 Task: Create Card Customer Support Ticket Management in Board Influencer Marketing Campaigns to Workspace Asset Management. Create Card Cloud Computing Review in Board Sales Enablement to Workspace Asset Management. Create Card Service Level Agreement Review in Board Market Entry and Expansion Planning to Workspace Asset Management
Action: Mouse moved to (65, 294)
Screenshot: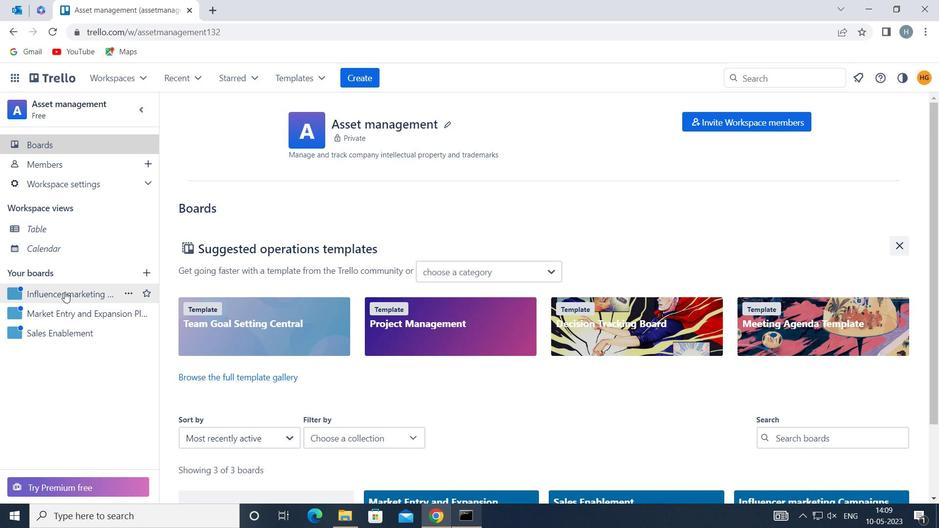 
Action: Mouse pressed left at (65, 294)
Screenshot: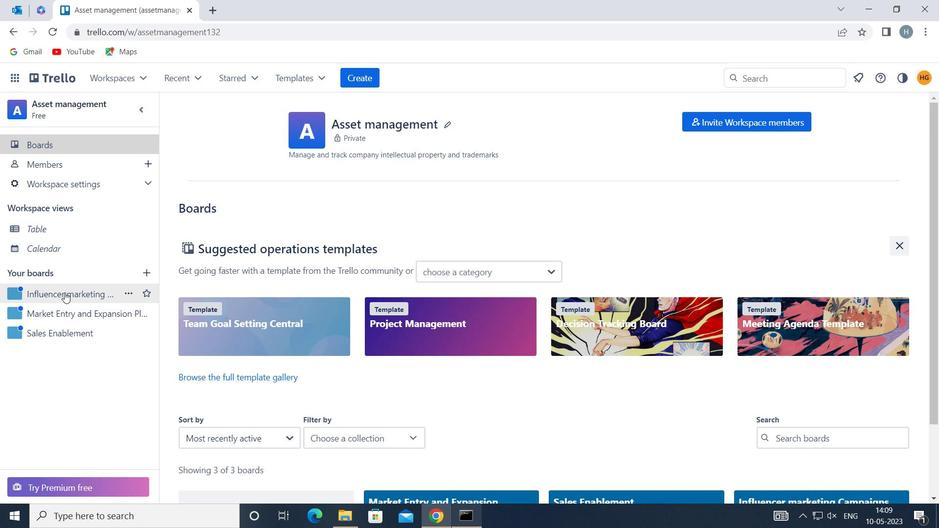 
Action: Mouse moved to (560, 181)
Screenshot: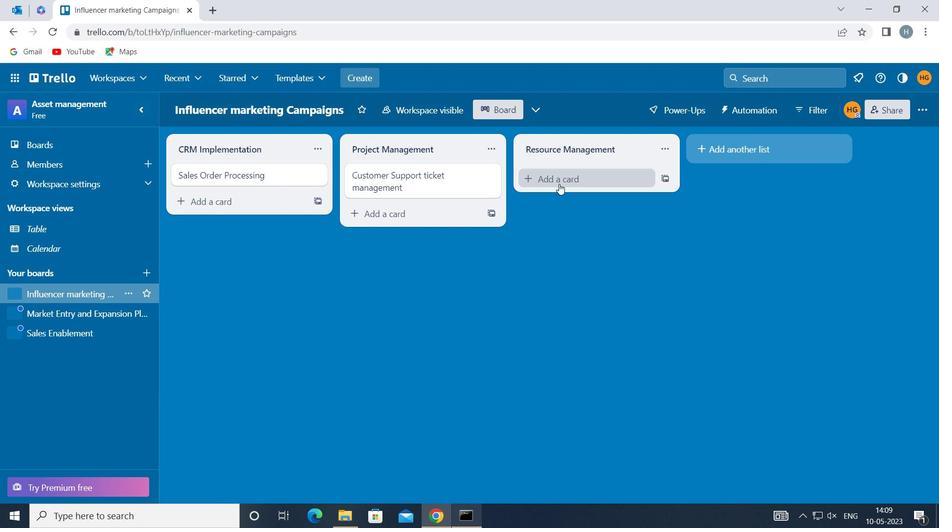 
Action: Mouse pressed left at (560, 181)
Screenshot: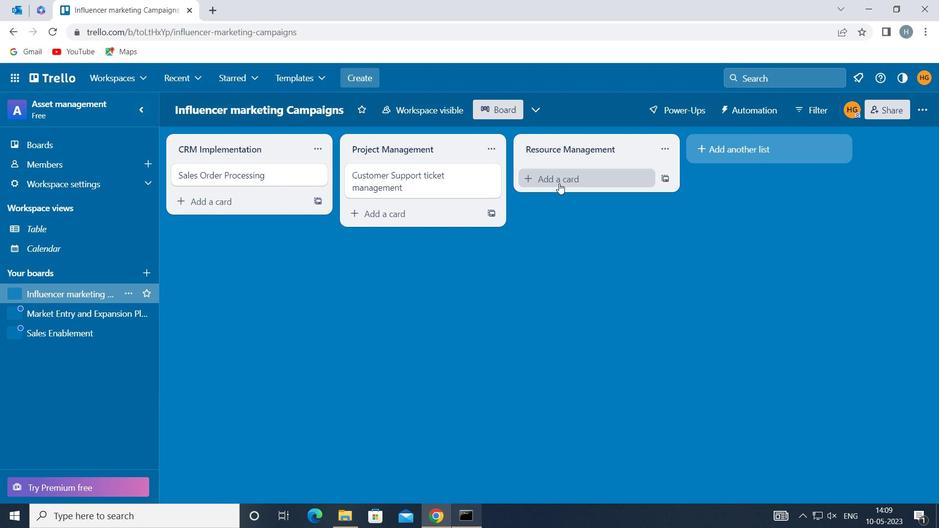 
Action: Mouse moved to (561, 181)
Screenshot: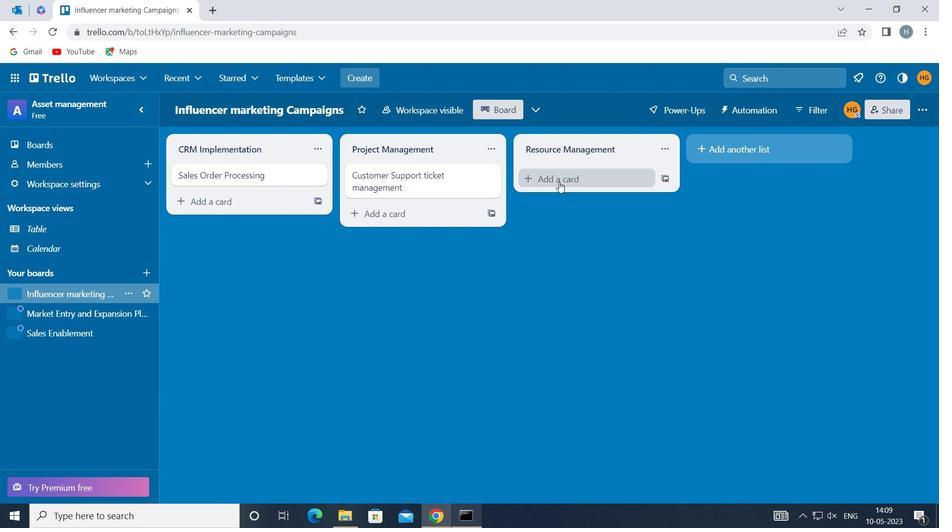 
Action: Mouse pressed left at (561, 181)
Screenshot: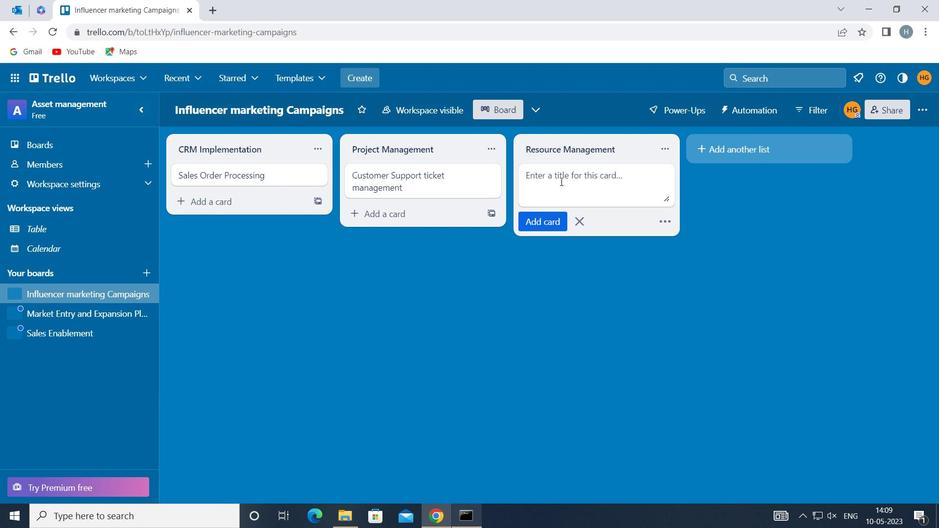 
Action: Key pressed <Key.shift>CUSTOMER<Key.space><Key.shift>SUPPORT<Key.space><Key.shift>TICKET<Key.space><Key.shift>MANAGEMENT
Screenshot: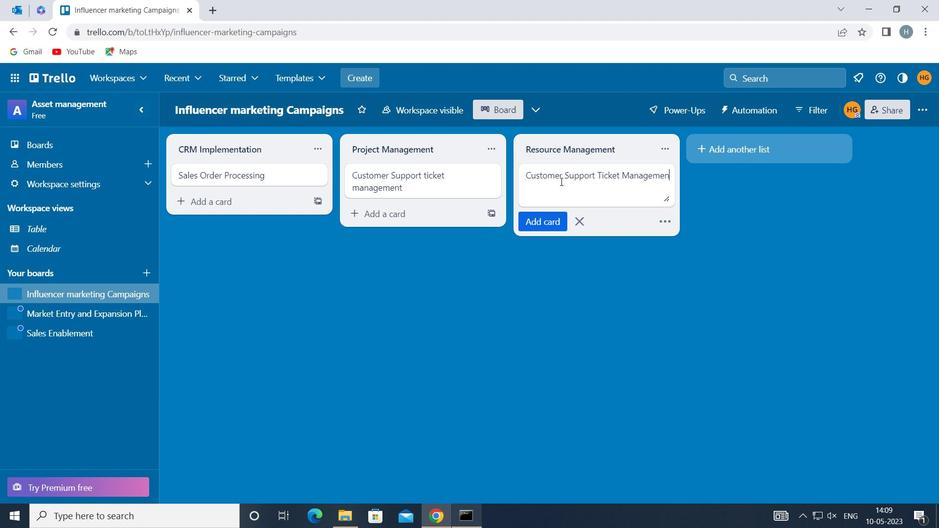 
Action: Mouse moved to (559, 220)
Screenshot: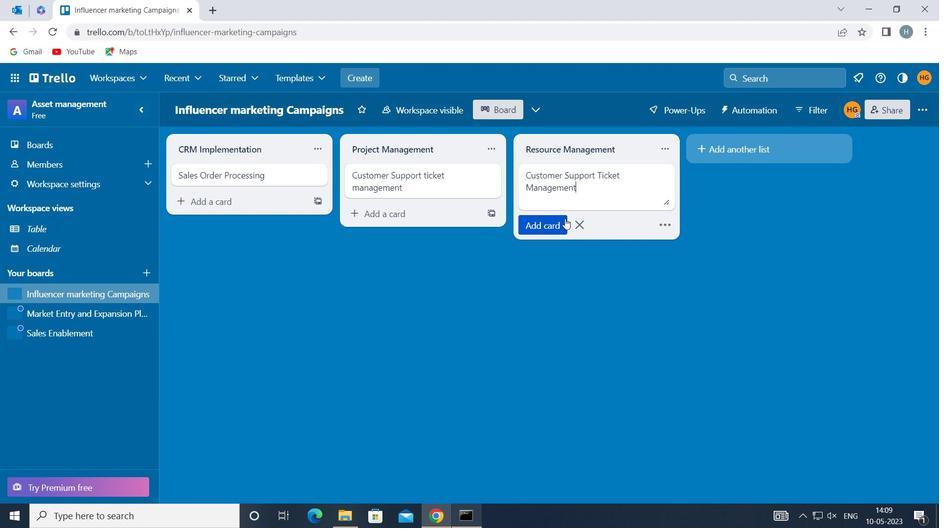 
Action: Mouse pressed left at (559, 220)
Screenshot: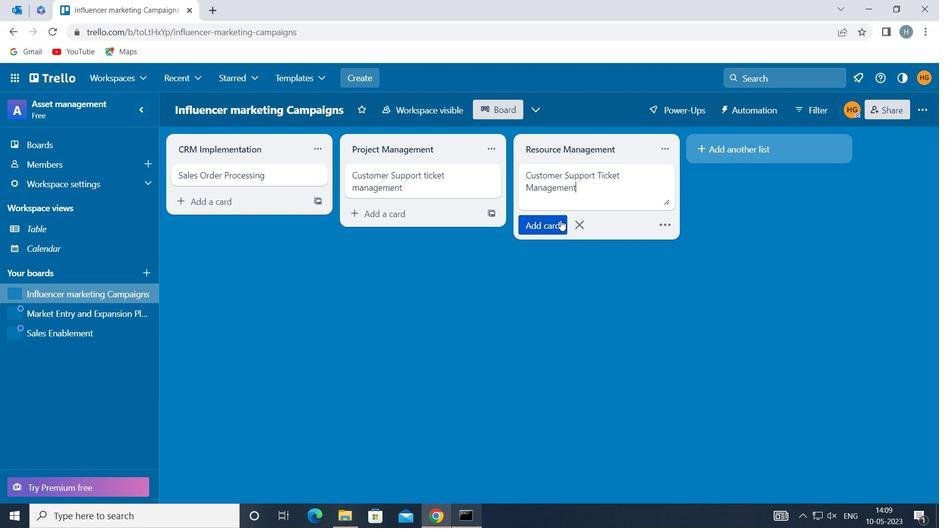 
Action: Mouse moved to (505, 308)
Screenshot: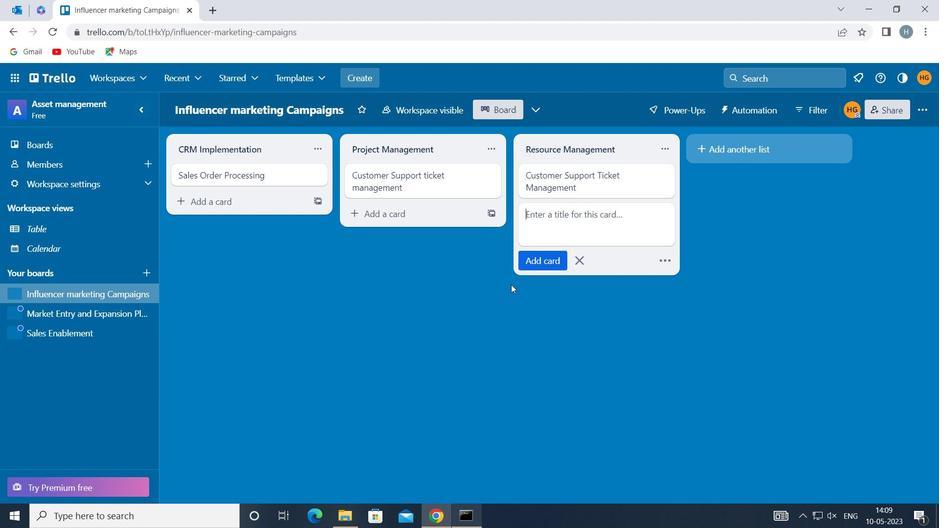 
Action: Mouse pressed left at (505, 308)
Screenshot: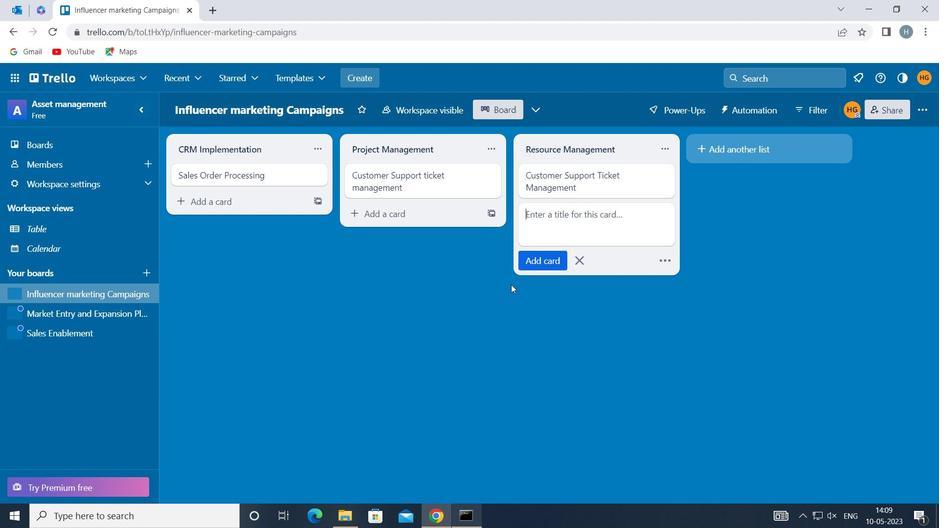 
Action: Mouse moved to (46, 333)
Screenshot: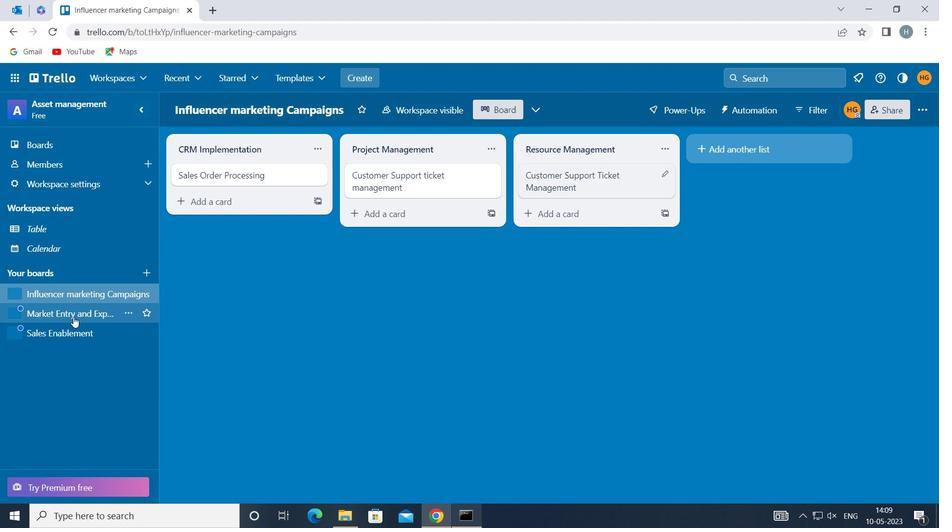 
Action: Mouse pressed left at (46, 333)
Screenshot: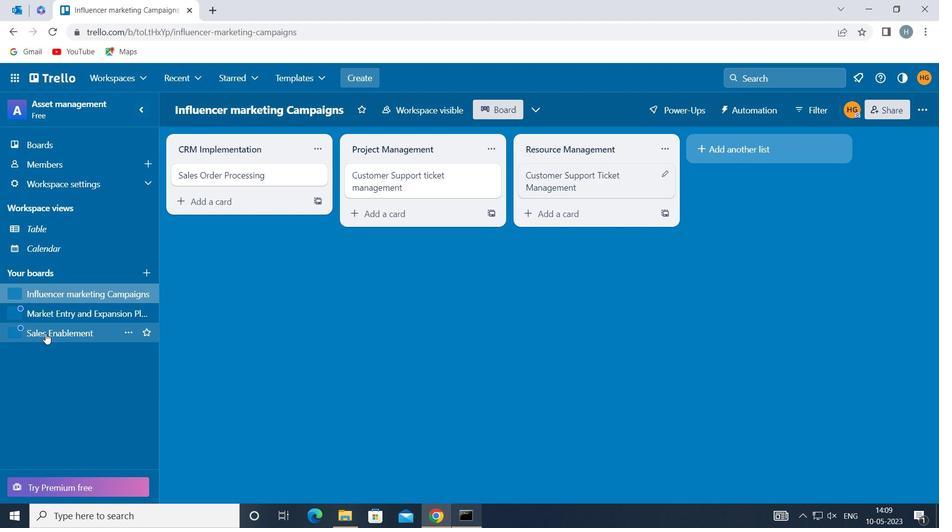 
Action: Mouse moved to (561, 180)
Screenshot: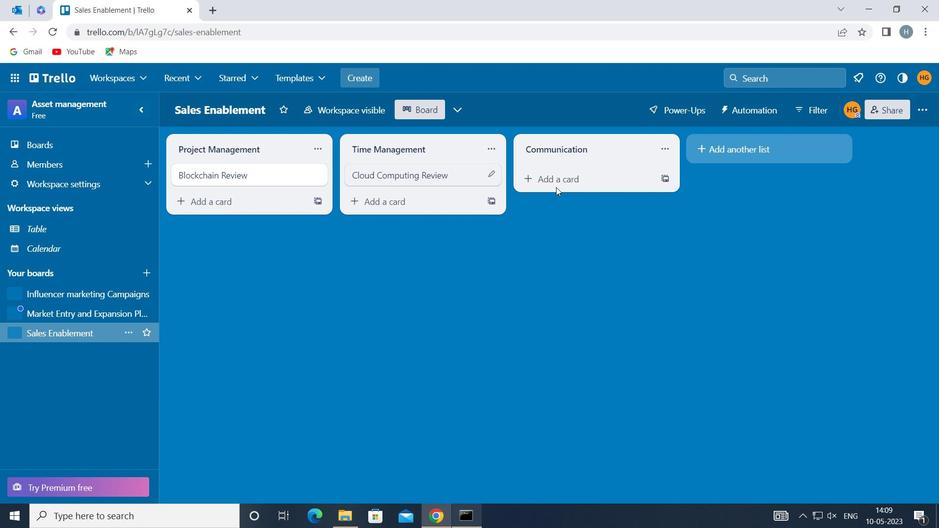 
Action: Mouse pressed left at (561, 180)
Screenshot: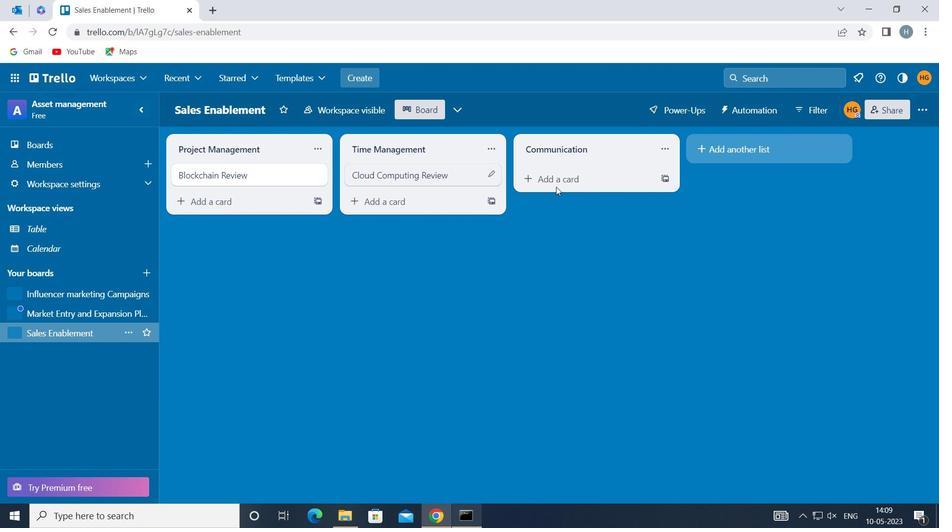 
Action: Mouse pressed left at (561, 180)
Screenshot: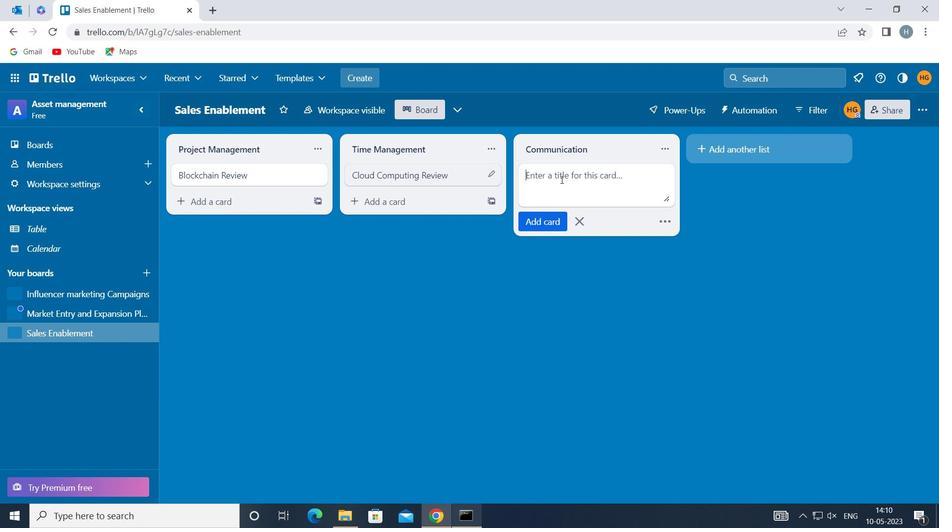 
Action: Key pressed <Key.shift>CLOUD<Key.space><Key.shift>COMPUTING<Key.space><Key.shift>REVIEW
Screenshot: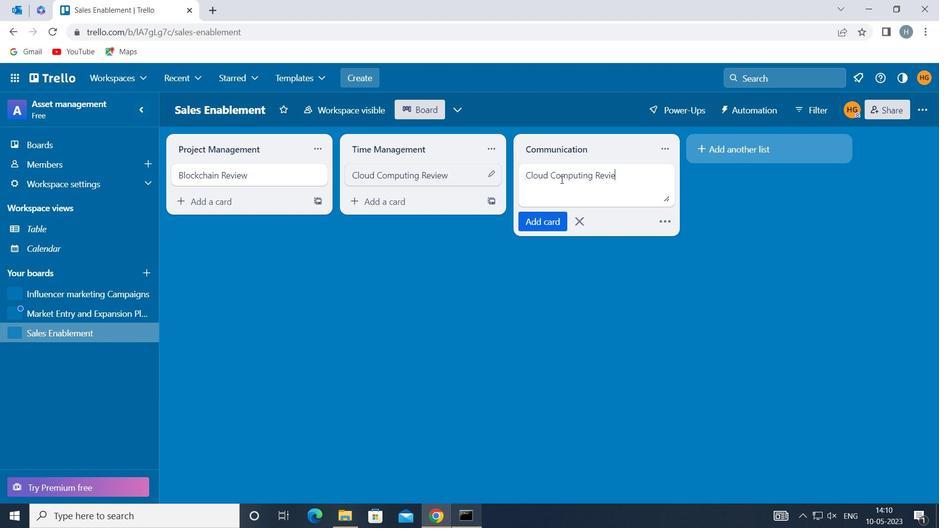 
Action: Mouse moved to (542, 221)
Screenshot: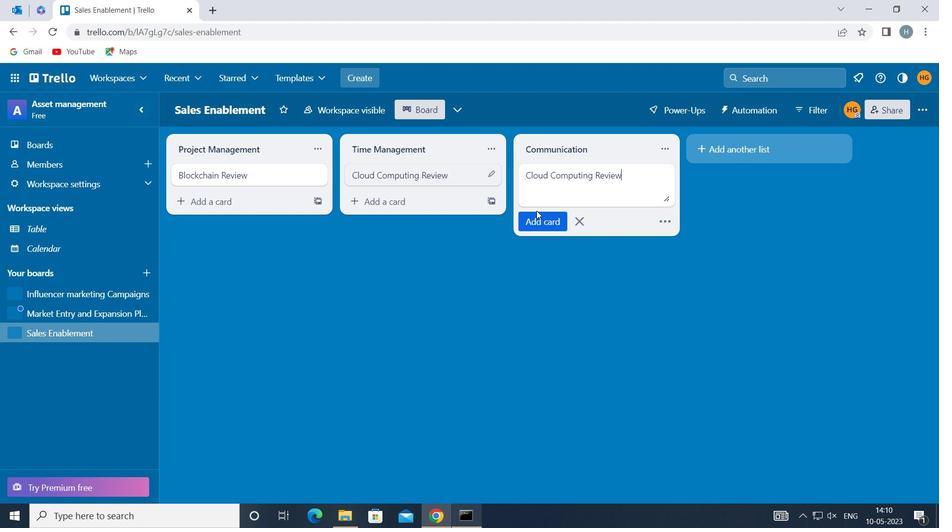 
Action: Mouse pressed left at (542, 221)
Screenshot: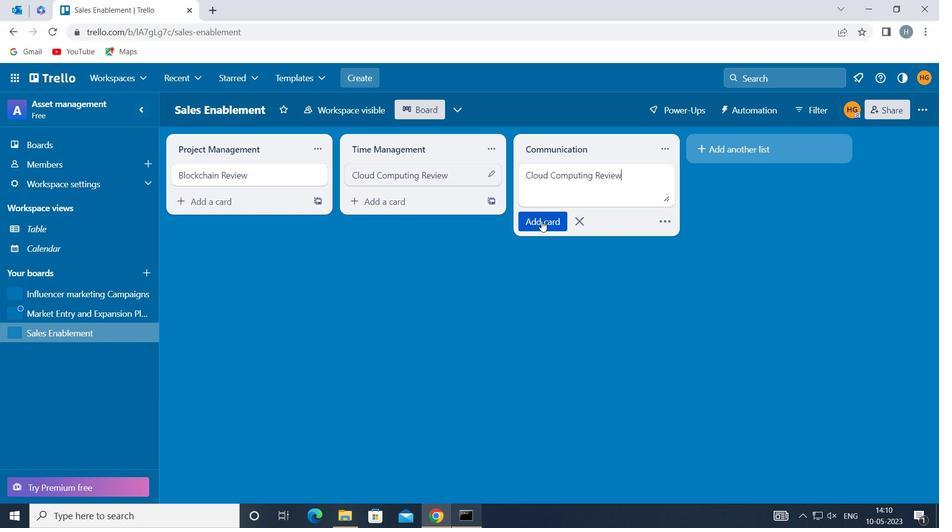
Action: Mouse moved to (517, 259)
Screenshot: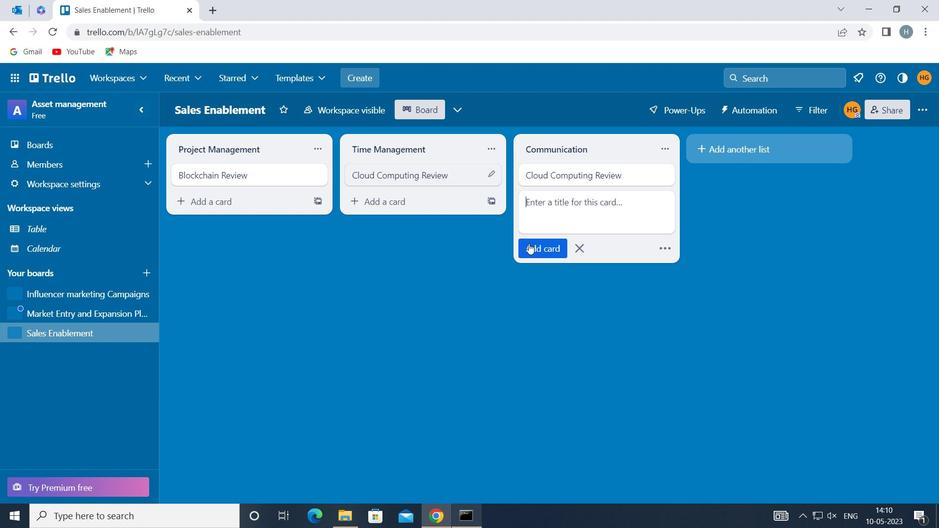 
Action: Mouse pressed left at (517, 259)
Screenshot: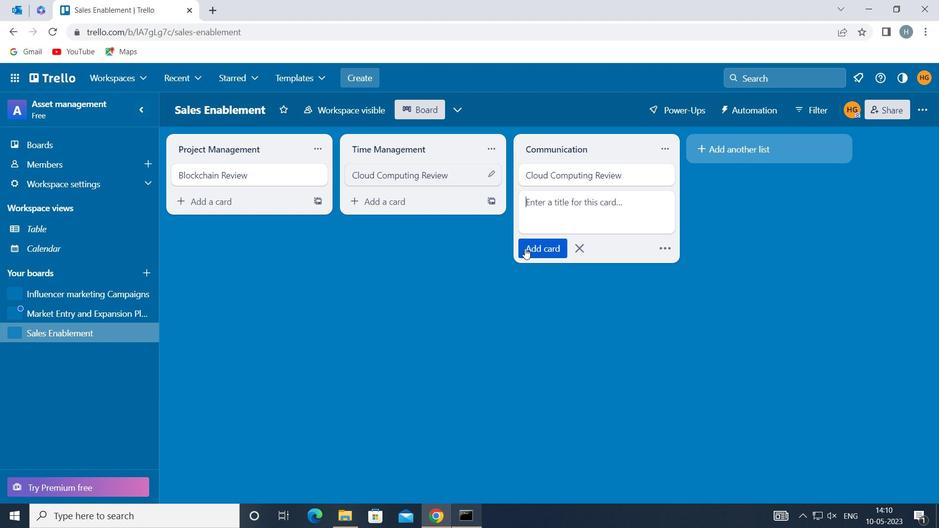 
Action: Mouse moved to (68, 311)
Screenshot: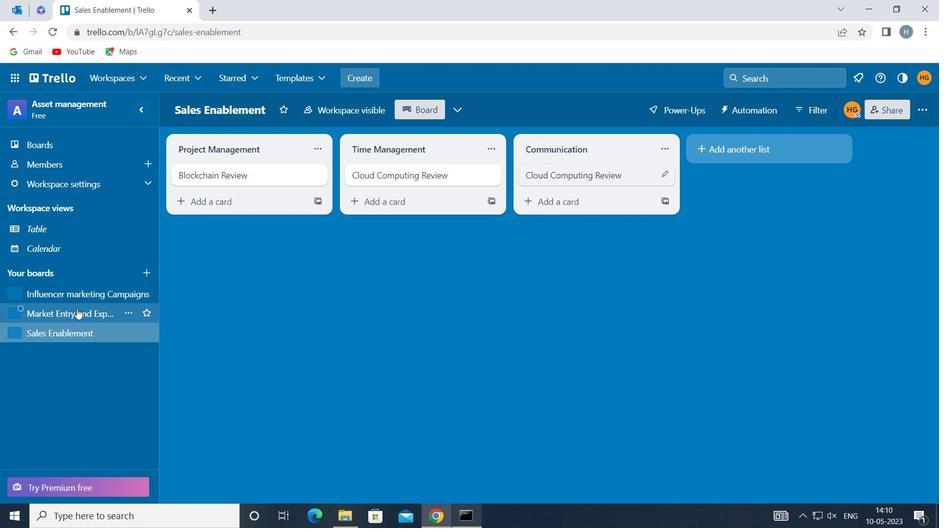 
Action: Mouse pressed left at (68, 311)
Screenshot: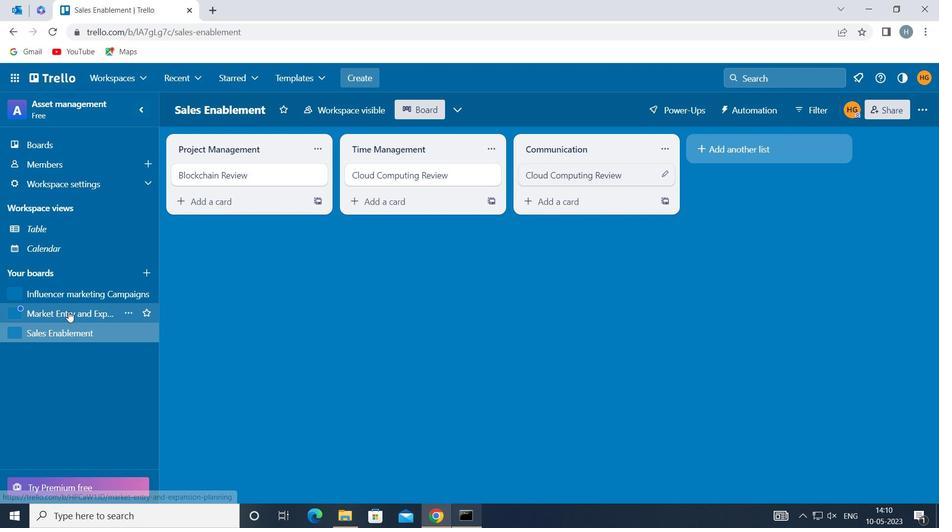 
Action: Mouse moved to (552, 181)
Screenshot: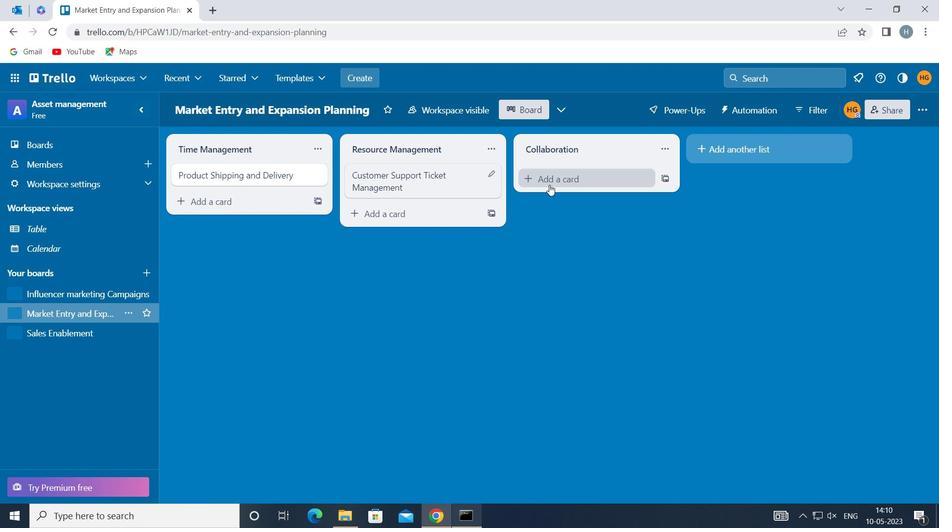 
Action: Mouse pressed left at (552, 181)
Screenshot: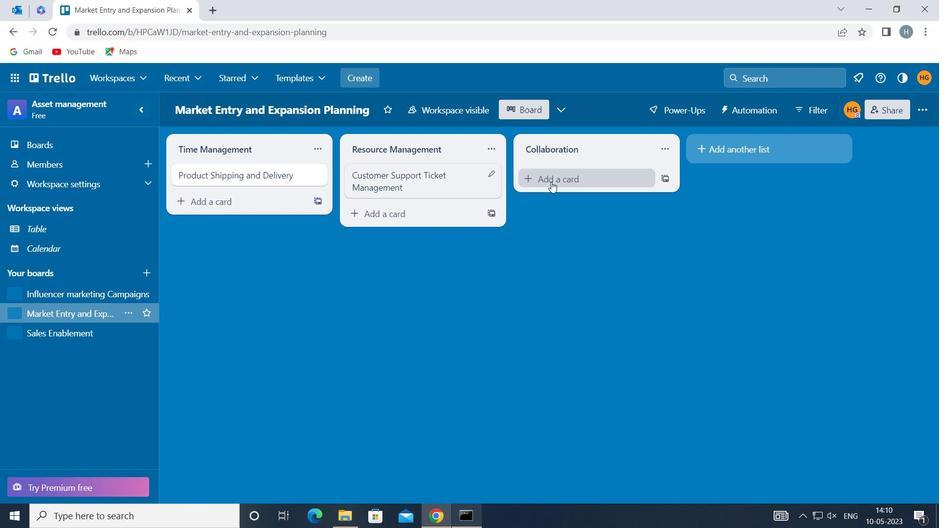 
Action: Mouse pressed left at (552, 181)
Screenshot: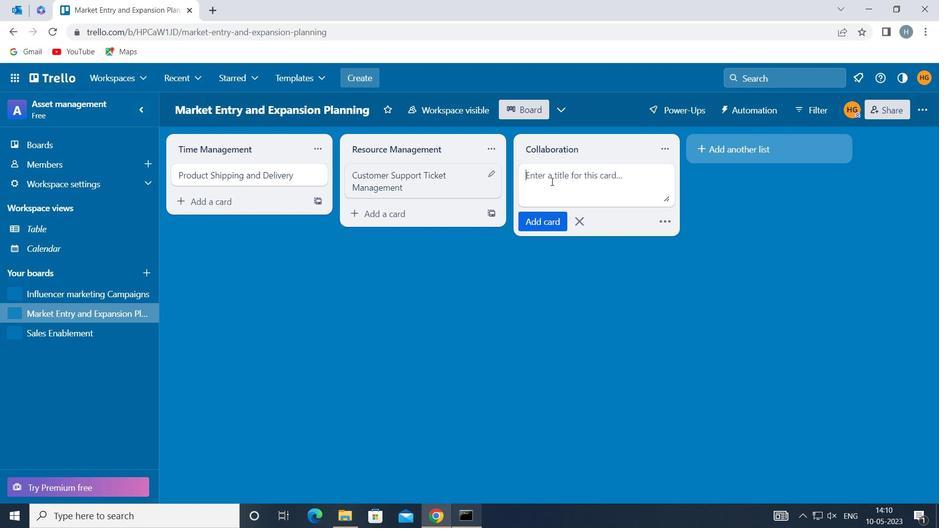 
Action: Key pressed <Key.shift>SERVICE<Key.space><Key.shift>LEVEL<Key.space><Key.shift>AGREEMENT<Key.space><Key.shift>REVIEW
Screenshot: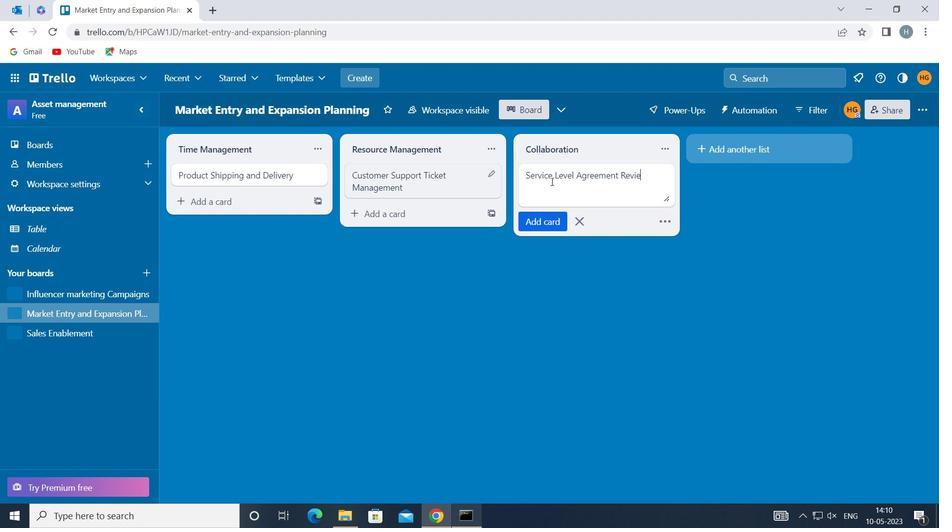 
Action: Mouse moved to (542, 219)
Screenshot: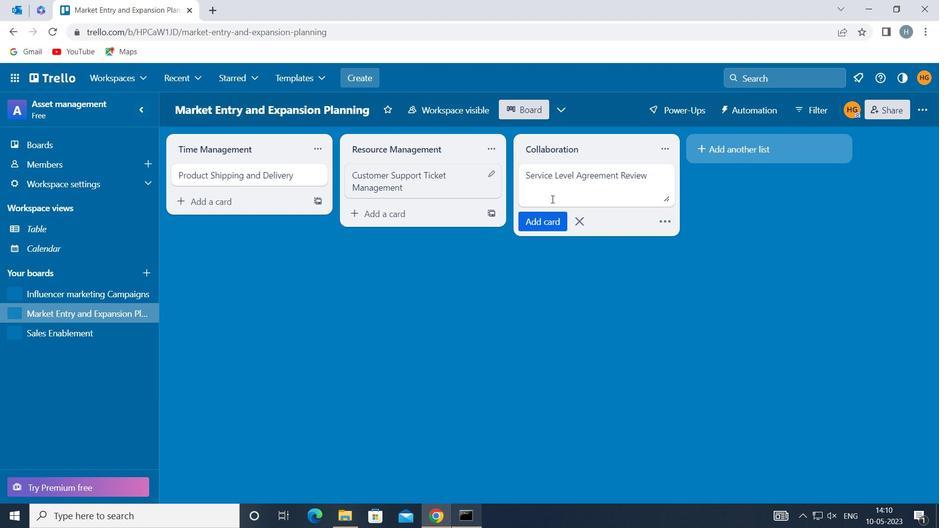 
Action: Mouse pressed left at (542, 219)
Screenshot: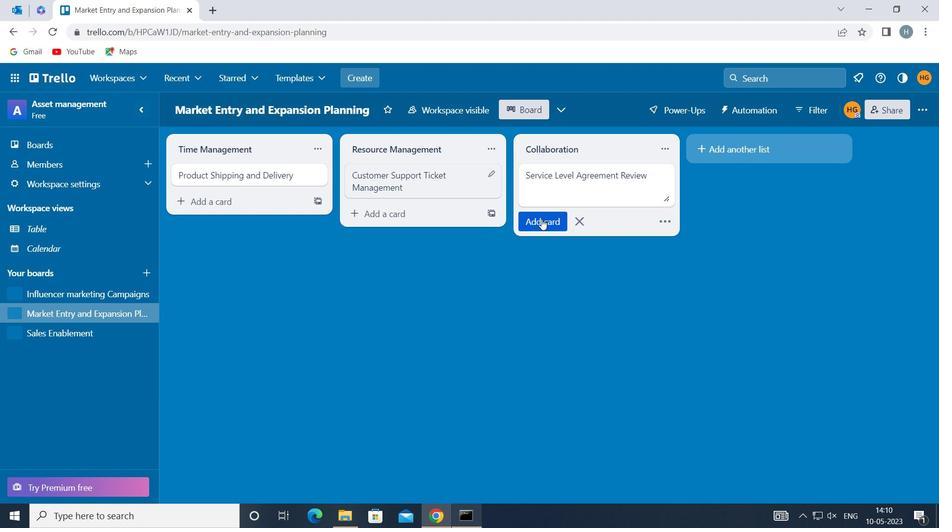 
Action: Mouse moved to (507, 315)
Screenshot: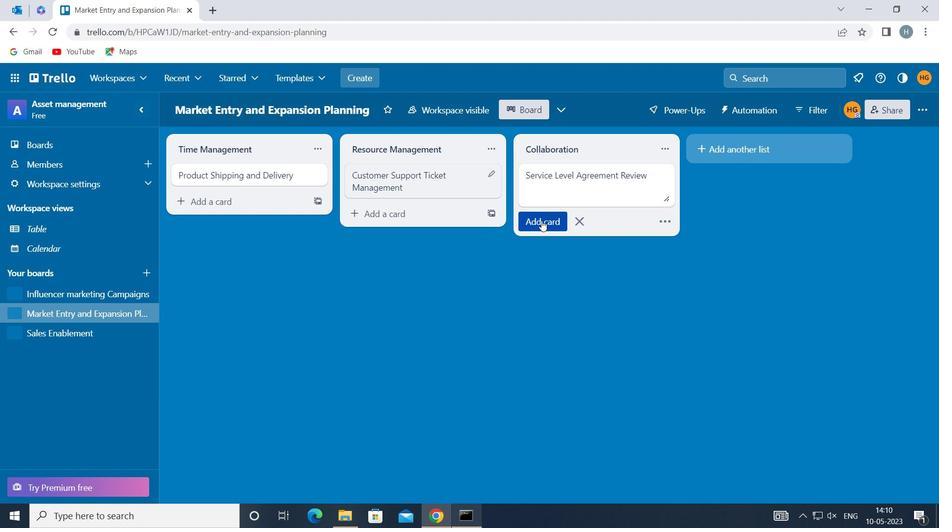 
Action: Mouse pressed left at (507, 315)
Screenshot: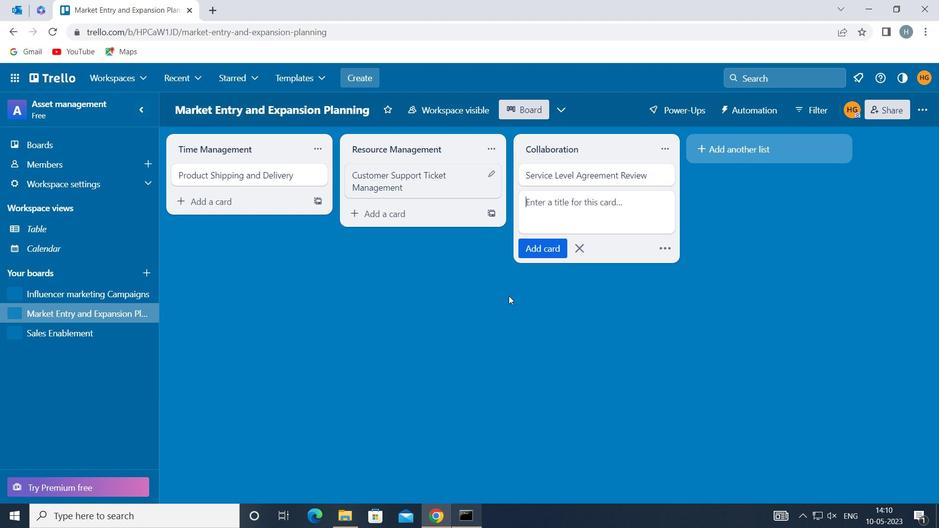 
Action: Mouse moved to (507, 314)
Screenshot: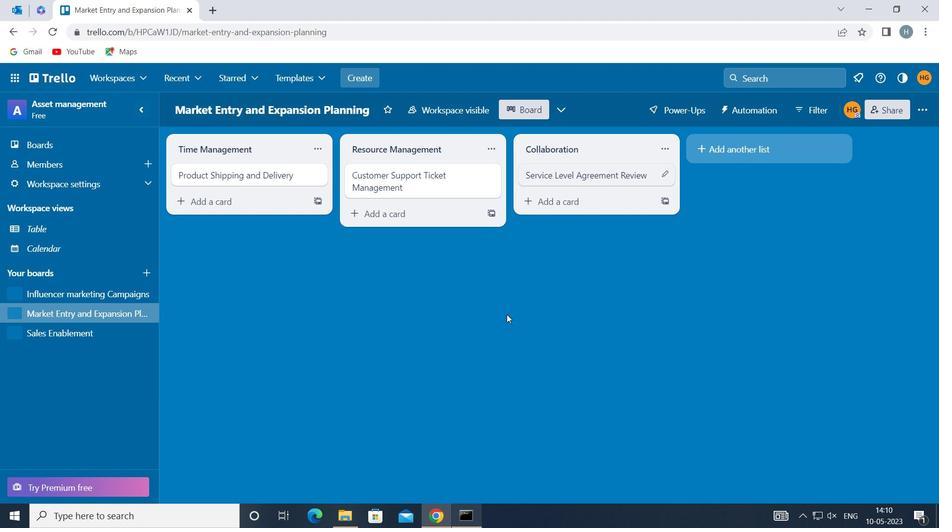 
